 Task: Select a due date automation when advanced on, the moment a card is due add fields with custom field "Resume" set to a date not in this month.
Action: Mouse moved to (1227, 95)
Screenshot: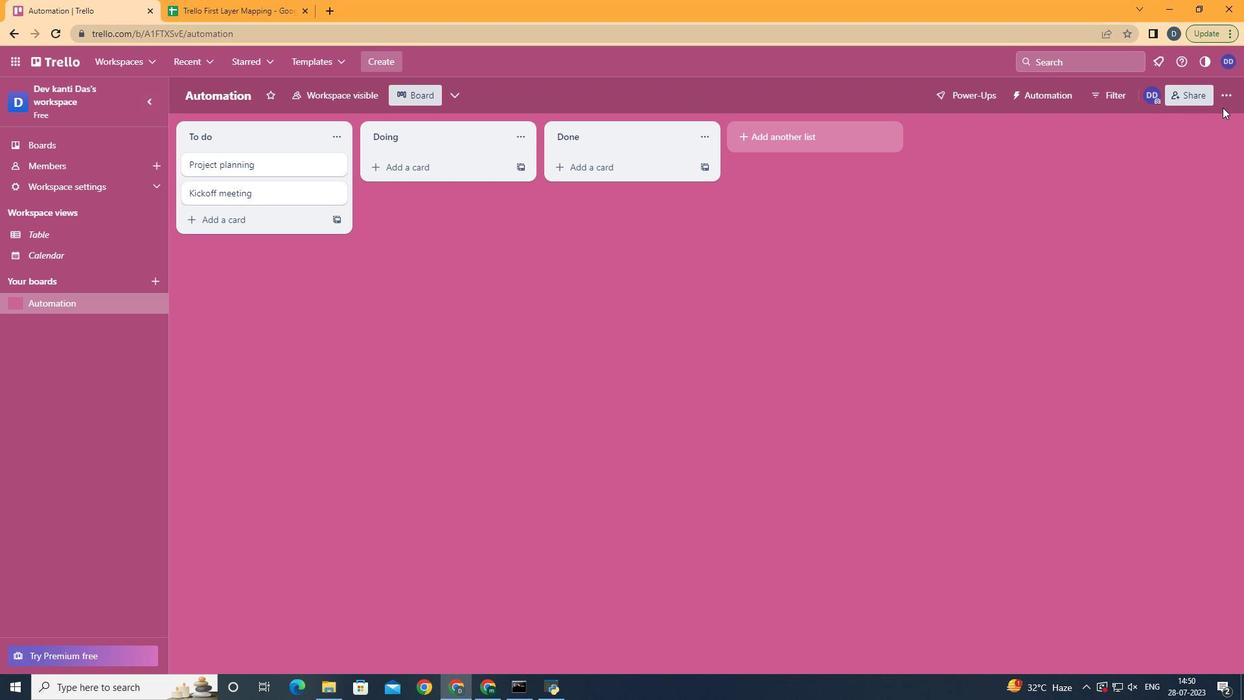 
Action: Mouse pressed left at (1227, 95)
Screenshot: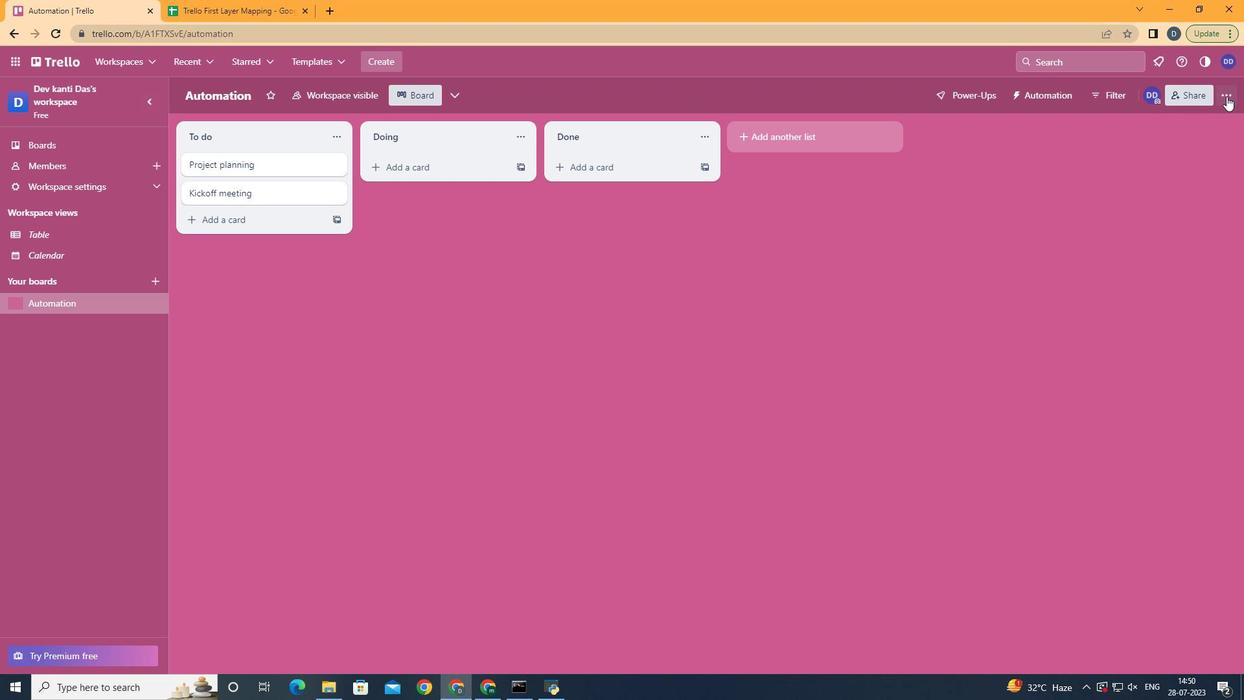 
Action: Mouse moved to (1141, 268)
Screenshot: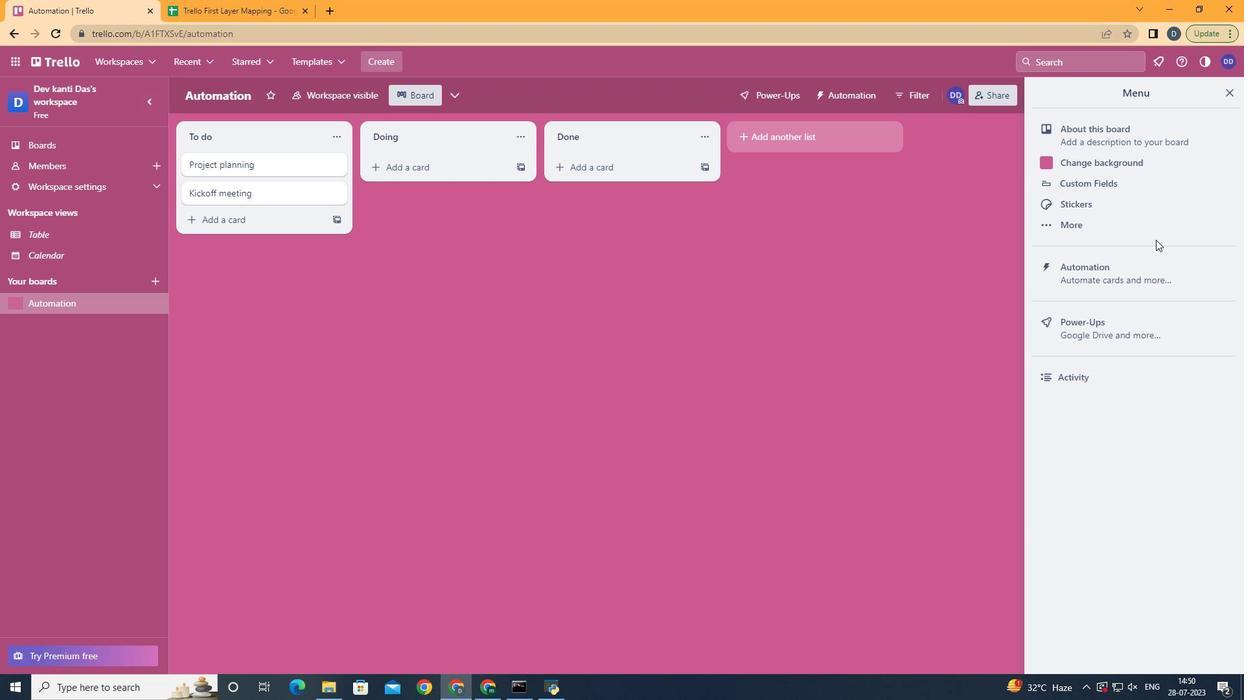 
Action: Mouse pressed left at (1141, 268)
Screenshot: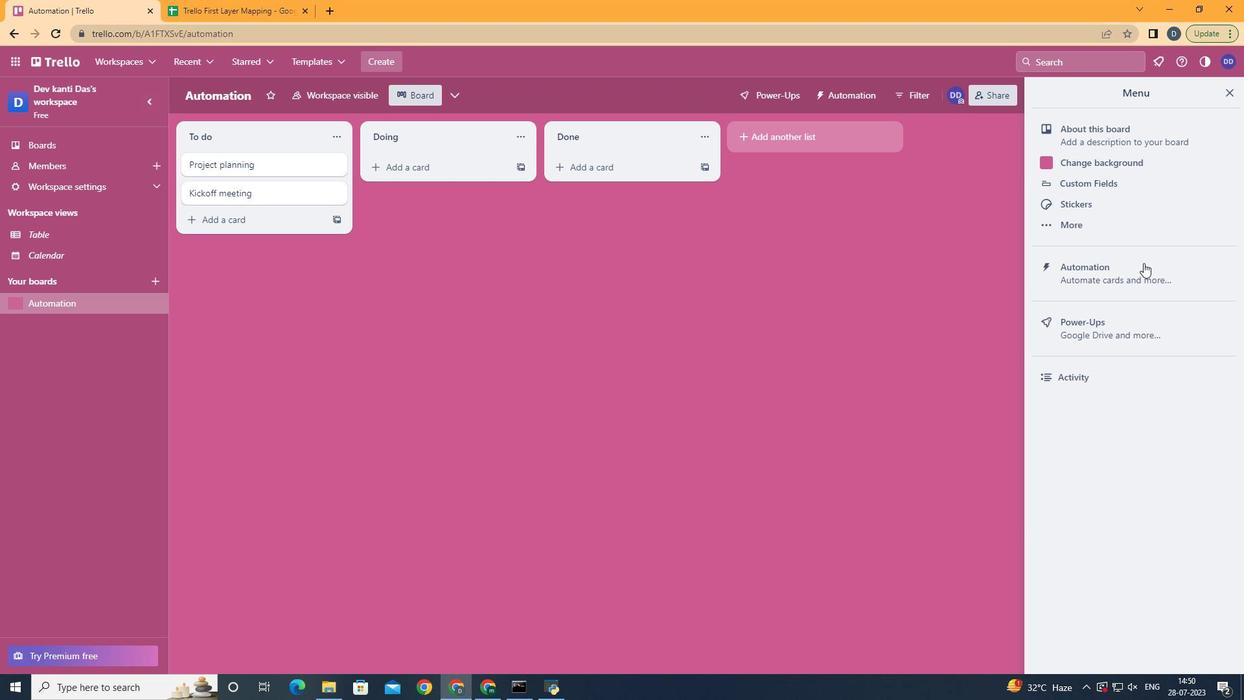 
Action: Mouse moved to (217, 265)
Screenshot: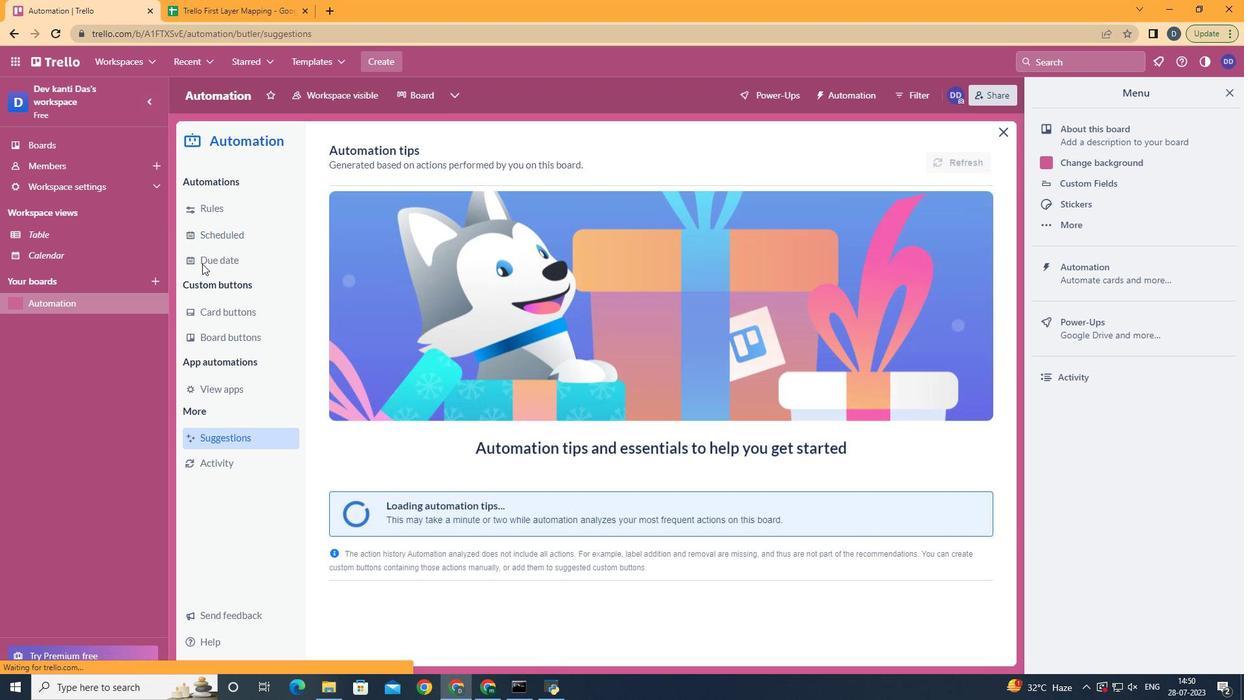 
Action: Mouse pressed left at (217, 265)
Screenshot: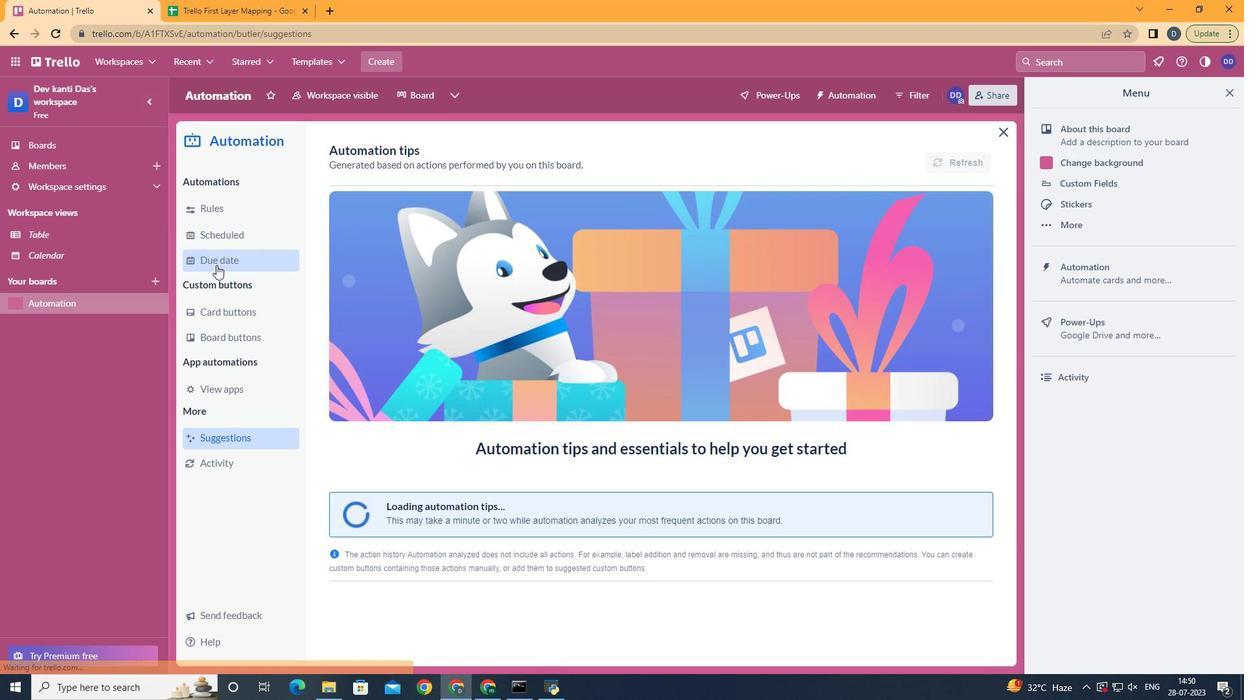 
Action: Mouse moved to (928, 158)
Screenshot: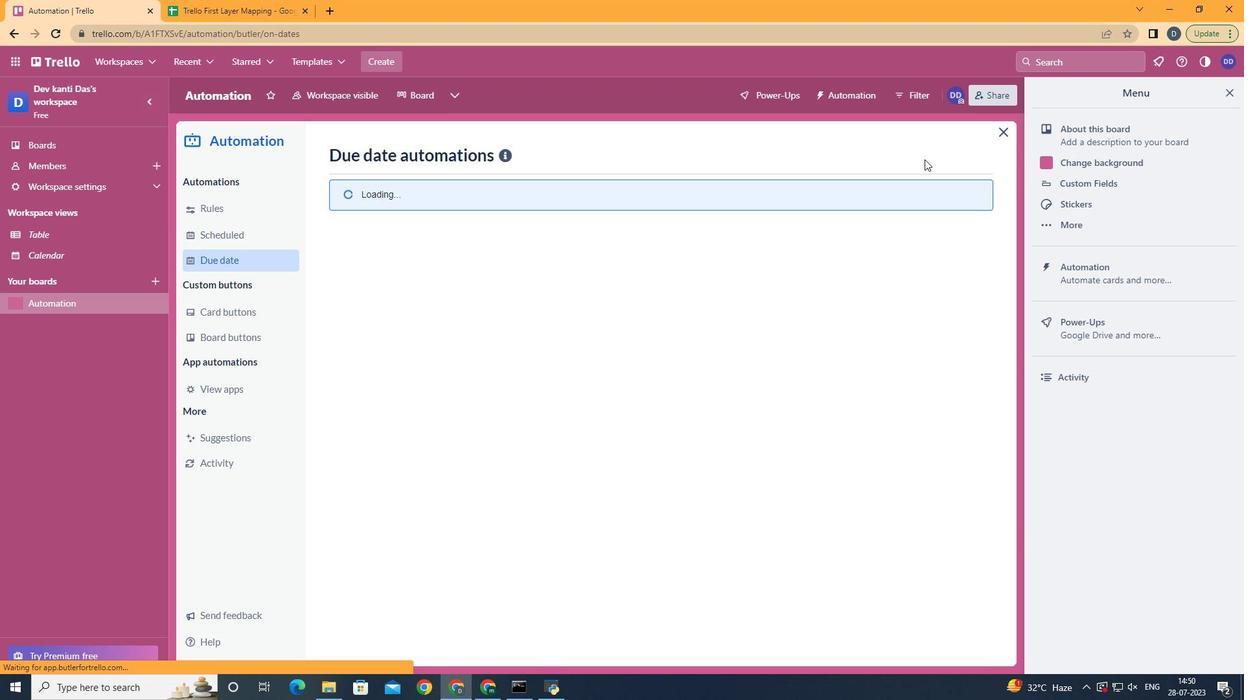 
Action: Mouse pressed left at (928, 158)
Screenshot: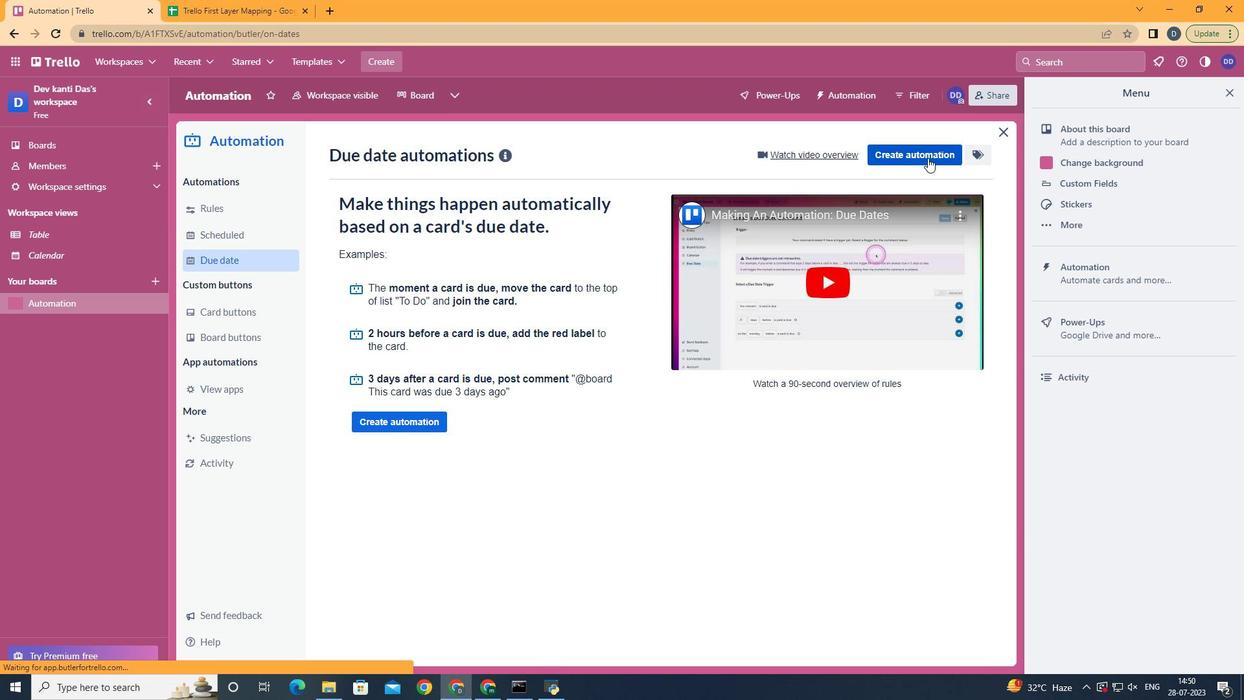 
Action: Mouse moved to (625, 283)
Screenshot: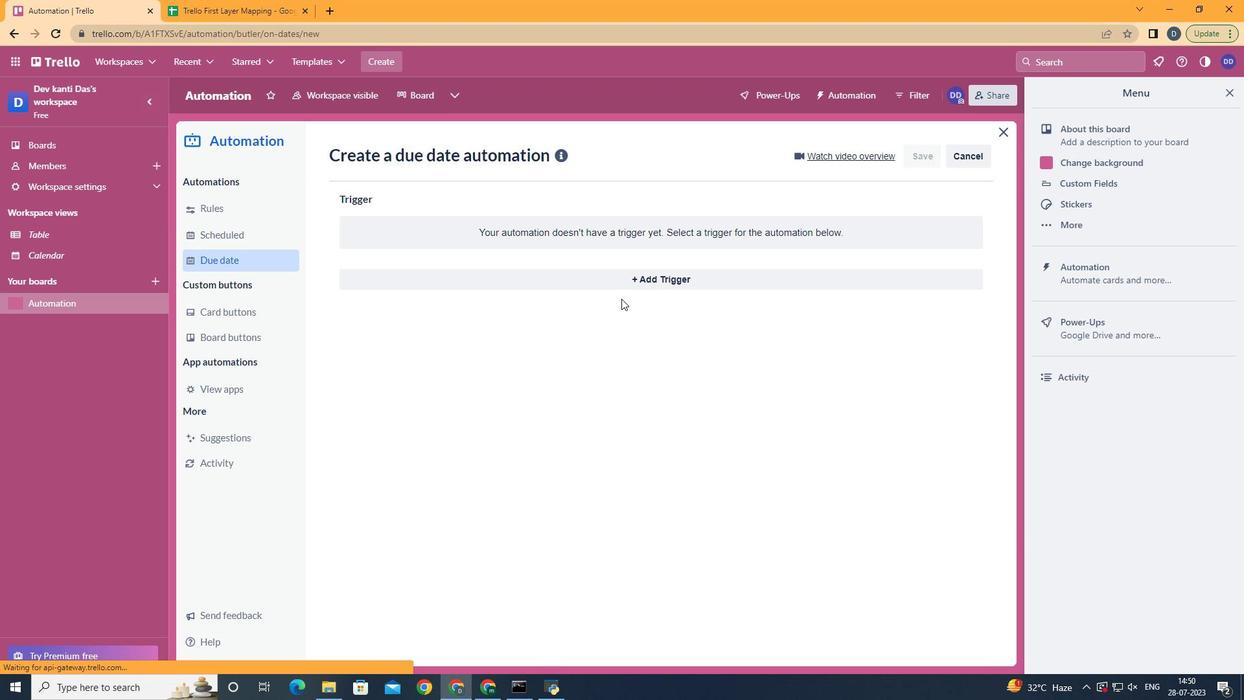 
Action: Mouse pressed left at (625, 283)
Screenshot: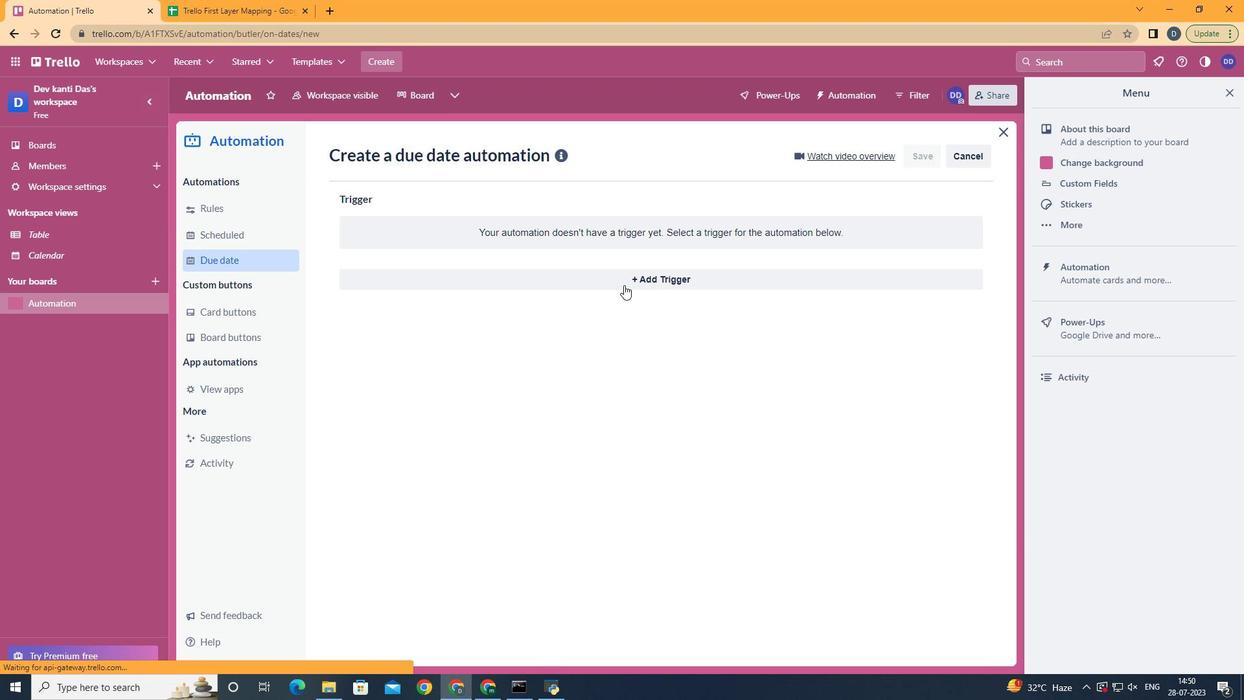 
Action: Mouse moved to (394, 460)
Screenshot: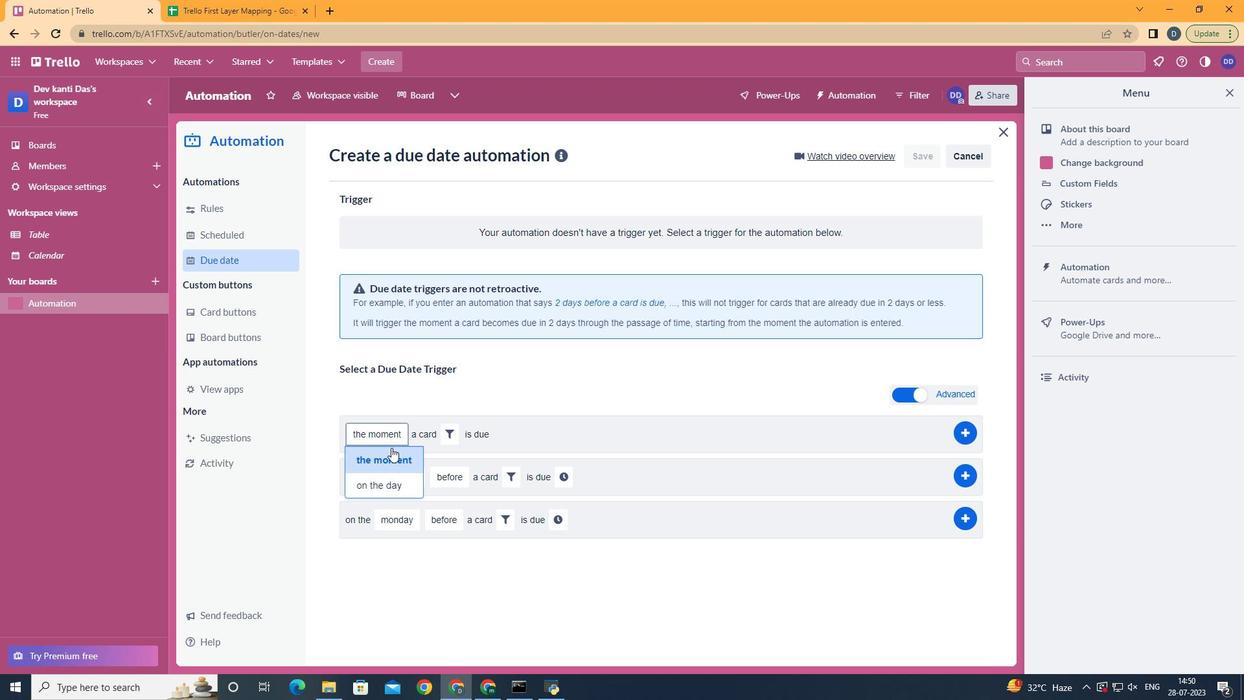 
Action: Mouse pressed left at (394, 460)
Screenshot: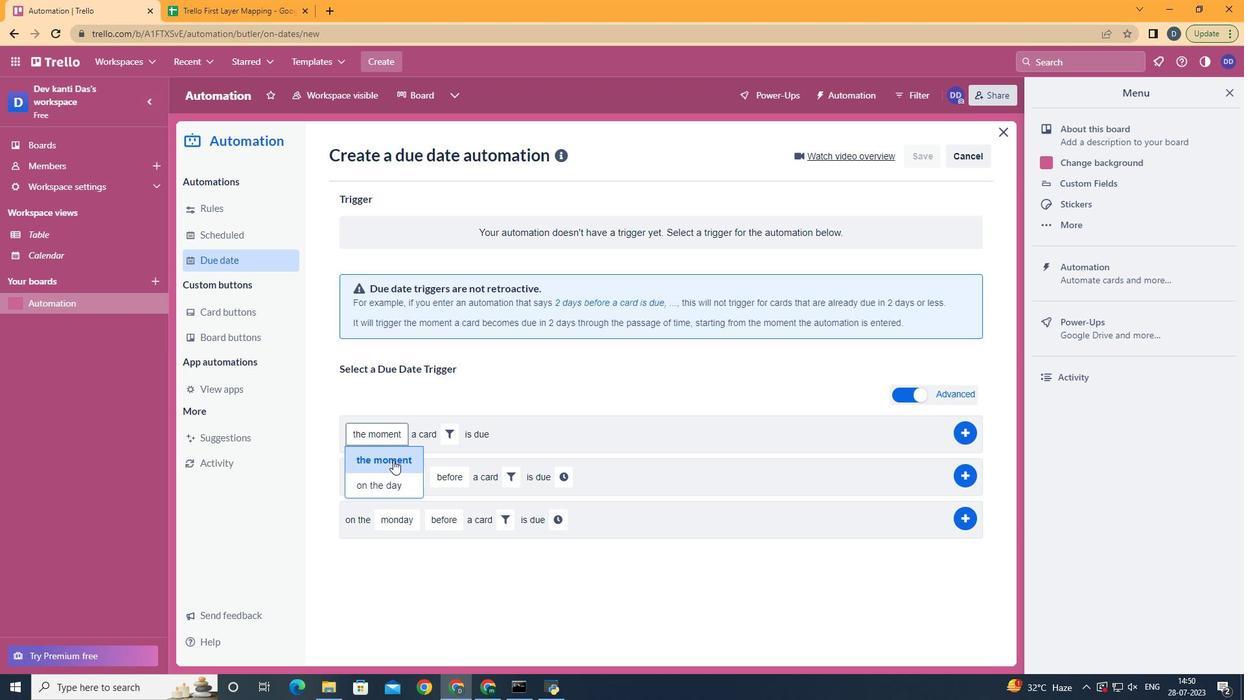 
Action: Mouse moved to (457, 433)
Screenshot: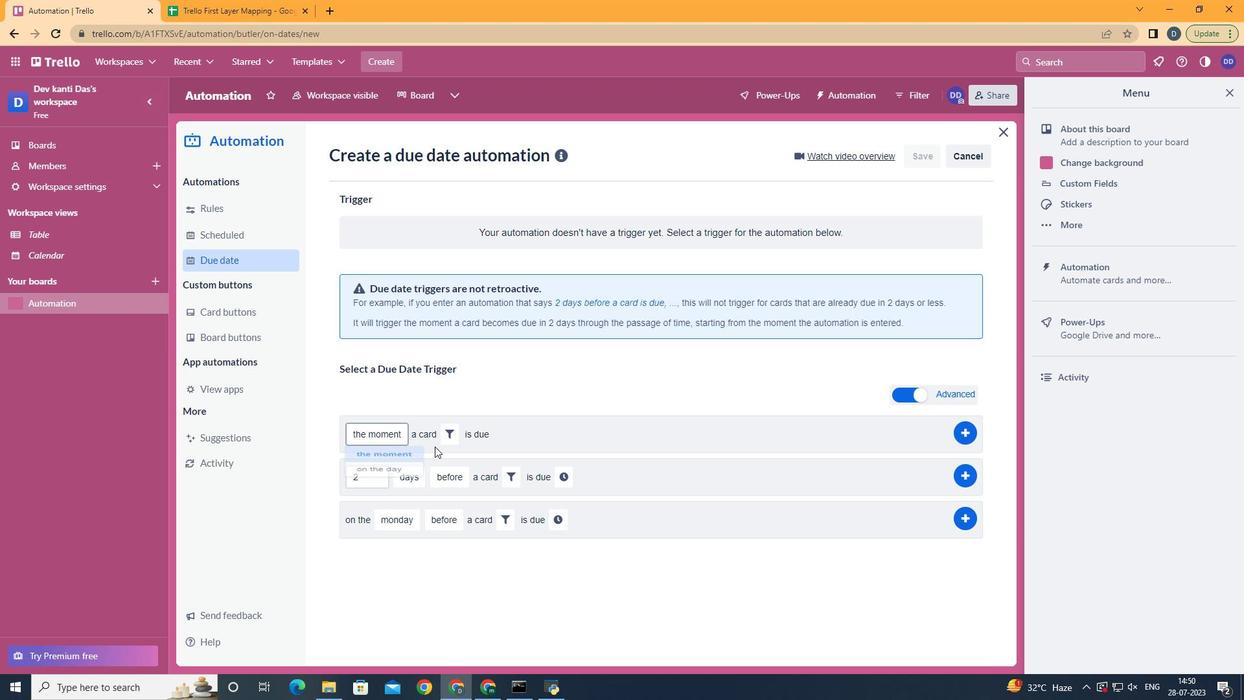 
Action: Mouse pressed left at (457, 433)
Screenshot: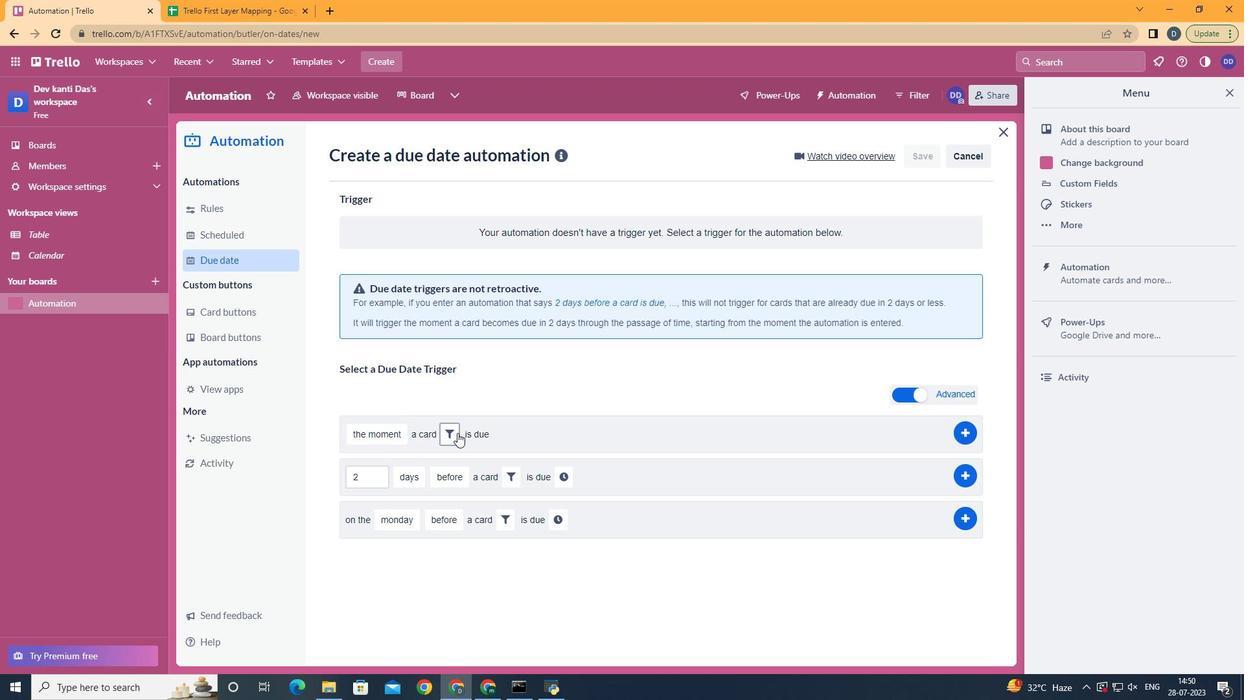
Action: Mouse moved to (656, 473)
Screenshot: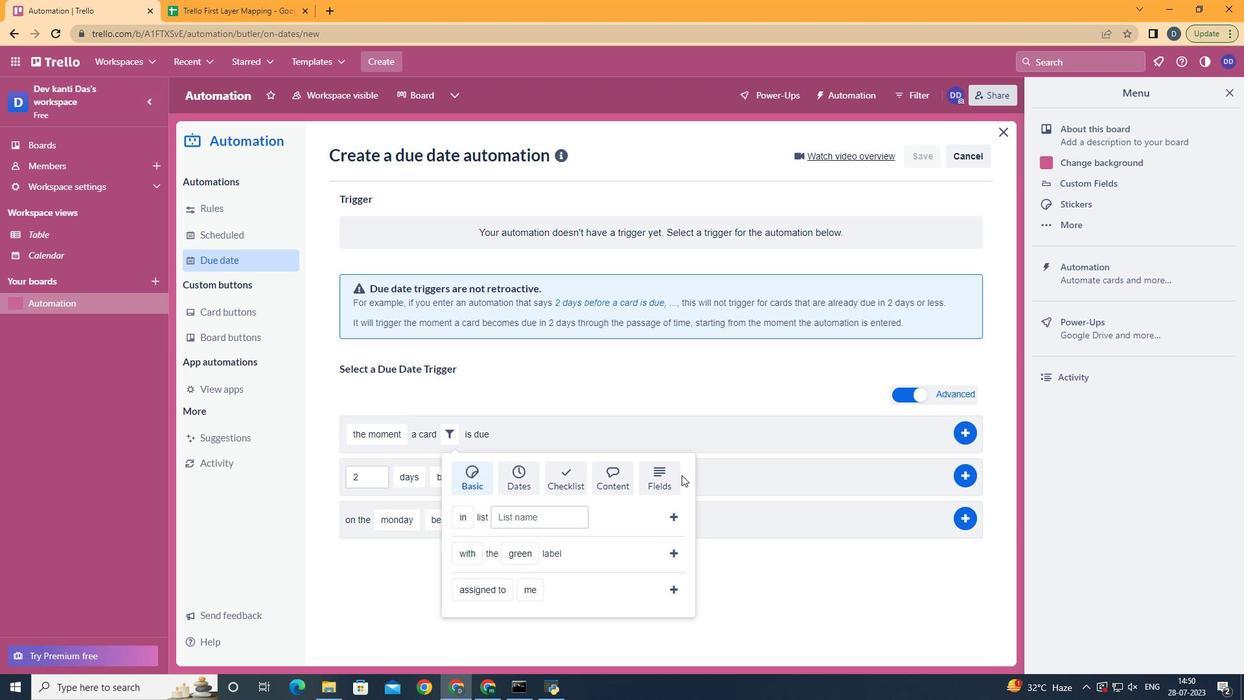 
Action: Mouse pressed left at (656, 473)
Screenshot: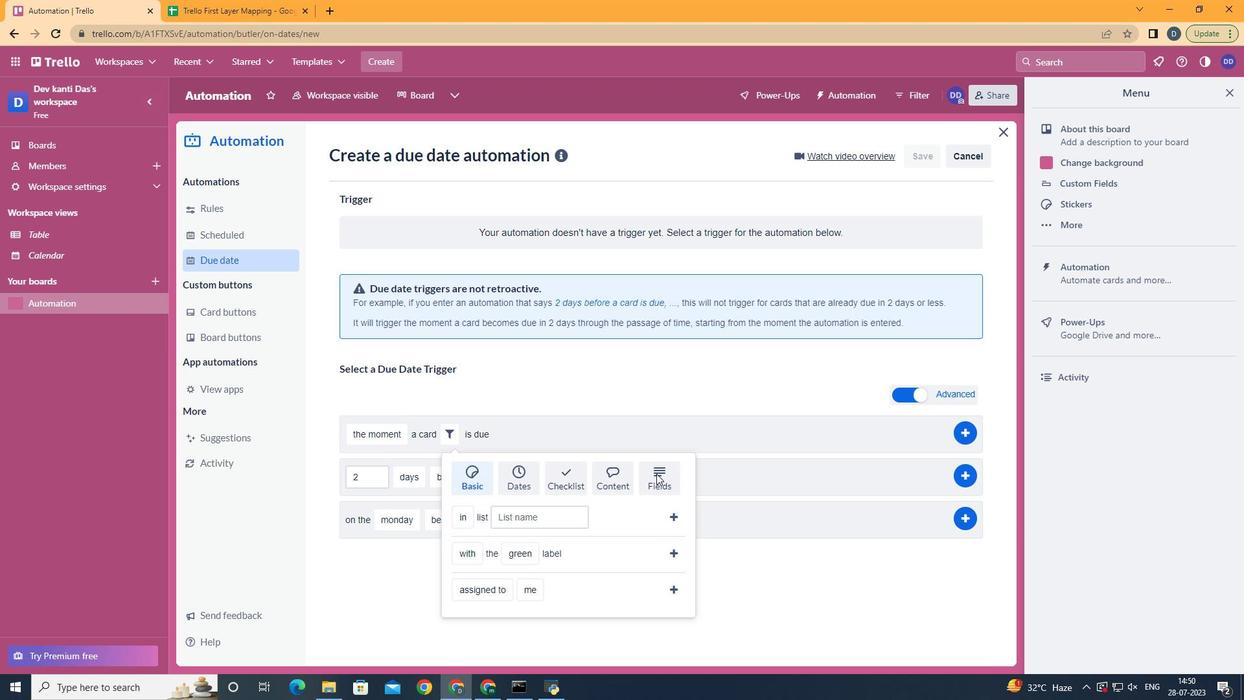 
Action: Mouse scrolled (656, 473) with delta (0, 0)
Screenshot: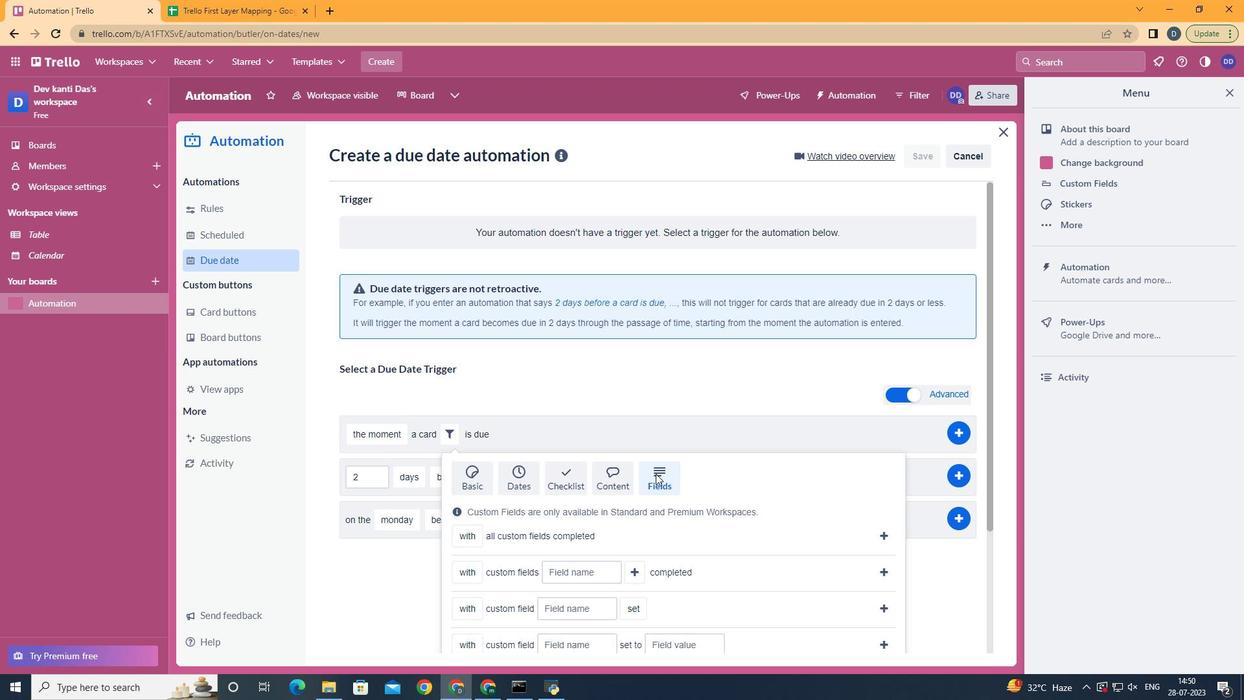 
Action: Mouse scrolled (656, 473) with delta (0, 0)
Screenshot: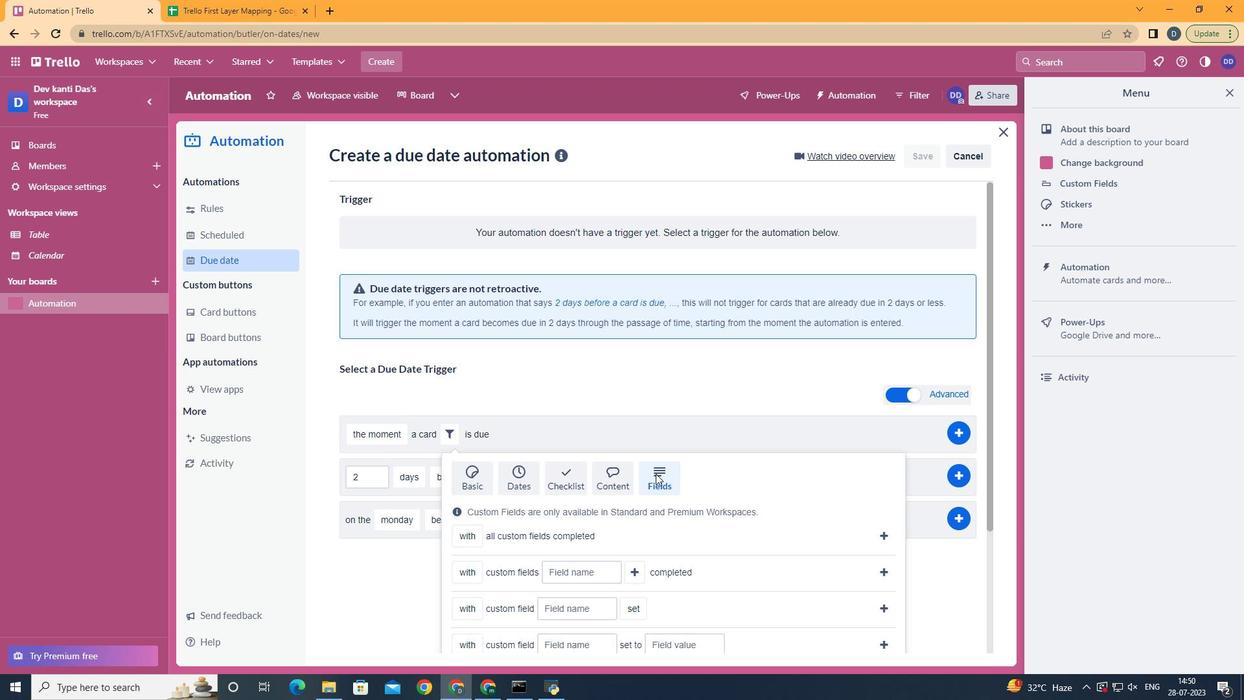 
Action: Mouse scrolled (656, 473) with delta (0, 0)
Screenshot: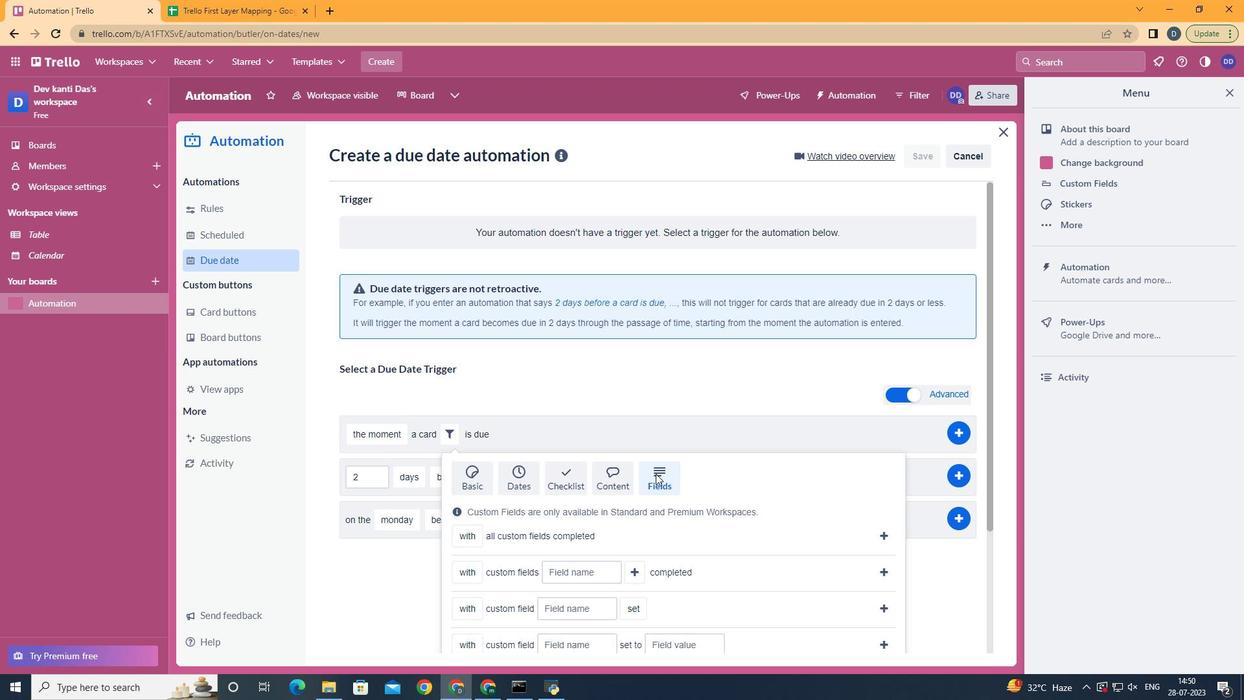 
Action: Mouse scrolled (656, 473) with delta (0, 0)
Screenshot: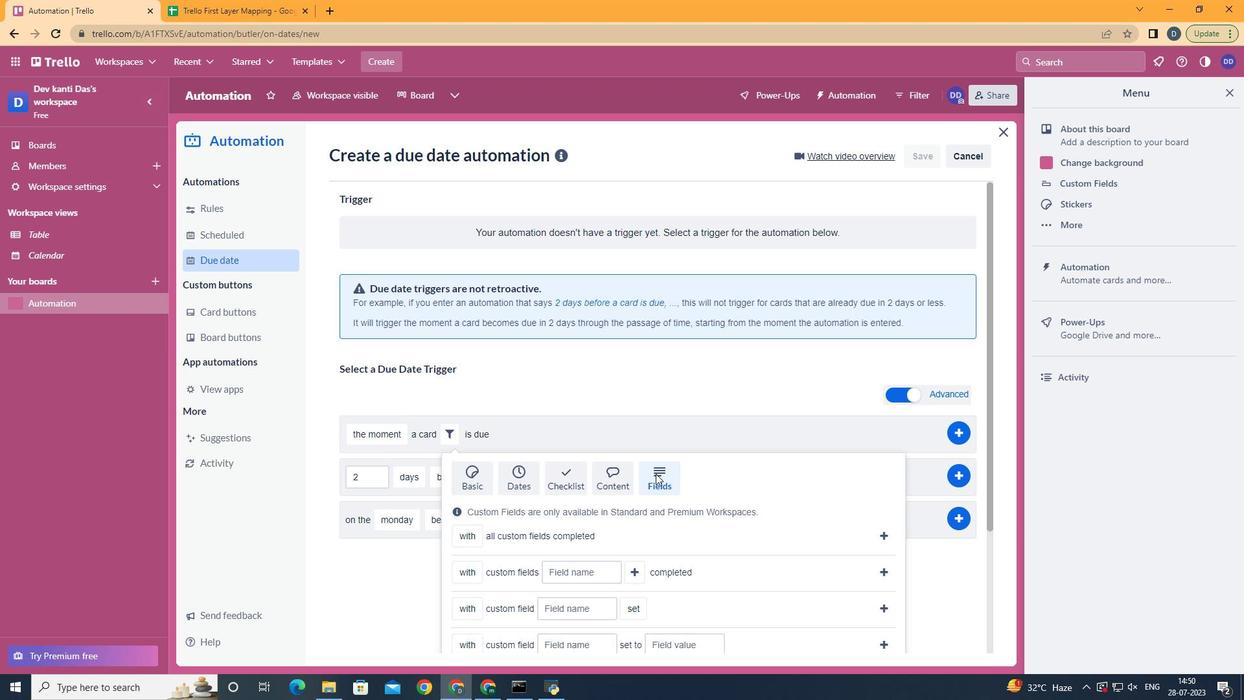 
Action: Mouse scrolled (656, 473) with delta (0, 0)
Screenshot: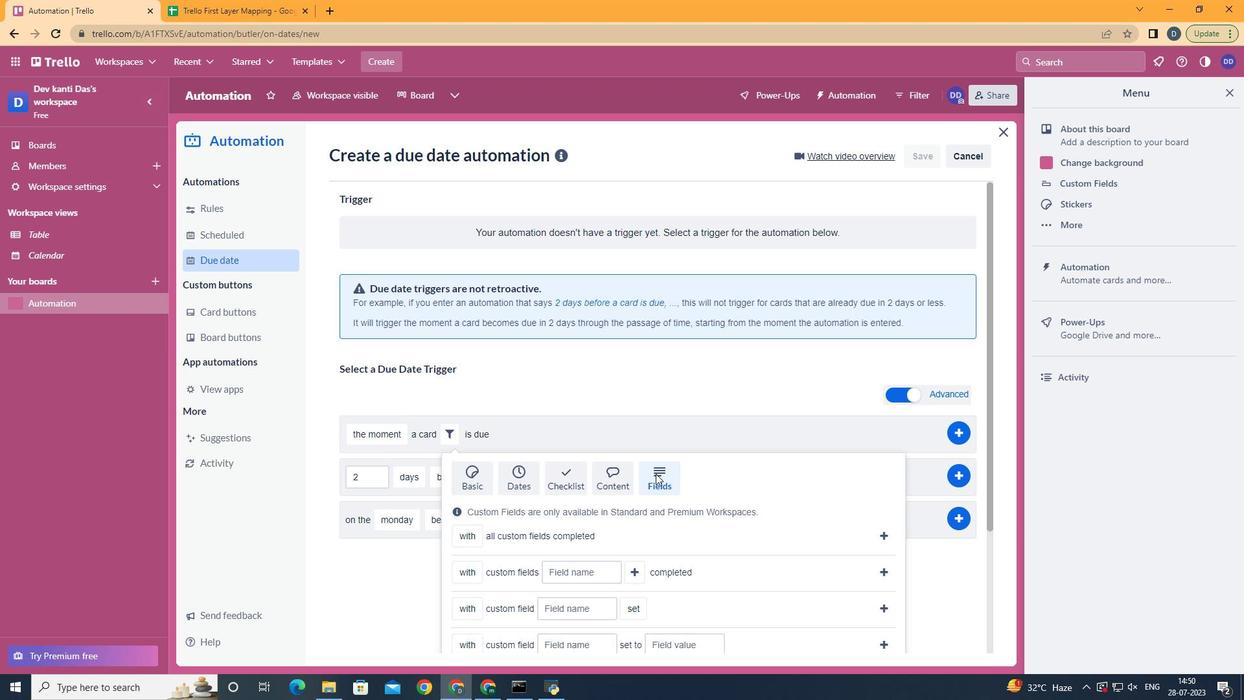 
Action: Mouse moved to (475, 615)
Screenshot: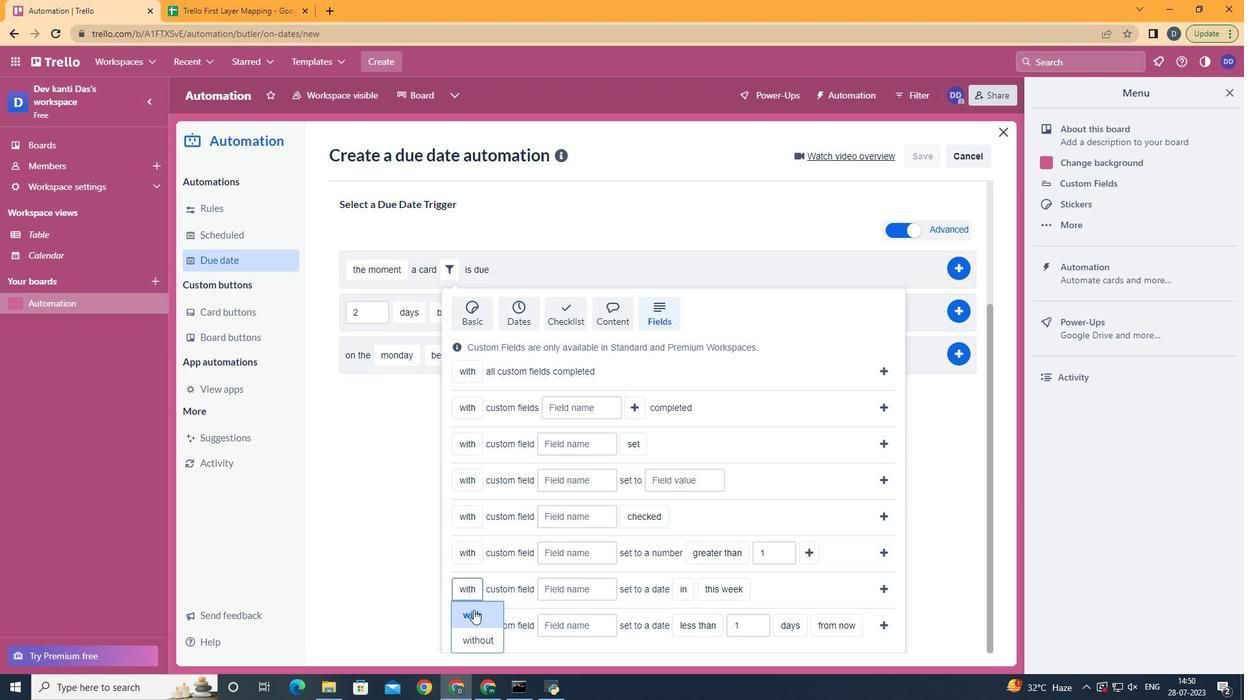
Action: Mouse pressed left at (475, 615)
Screenshot: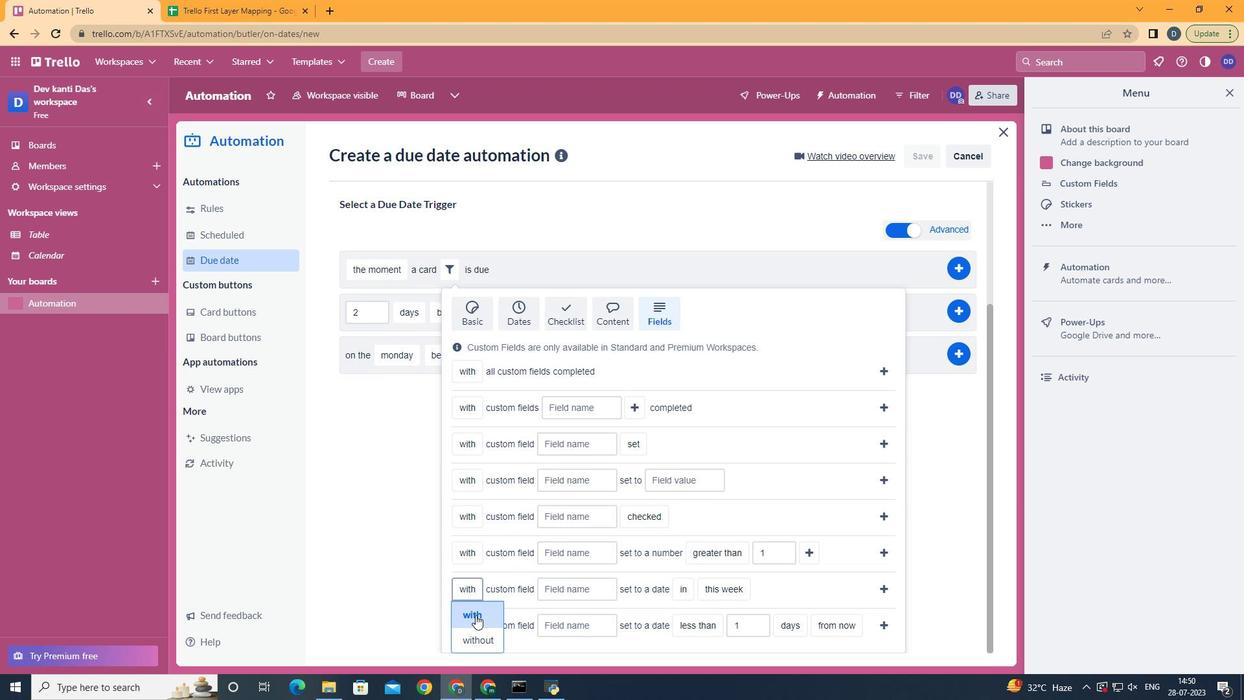 
Action: Mouse moved to (565, 597)
Screenshot: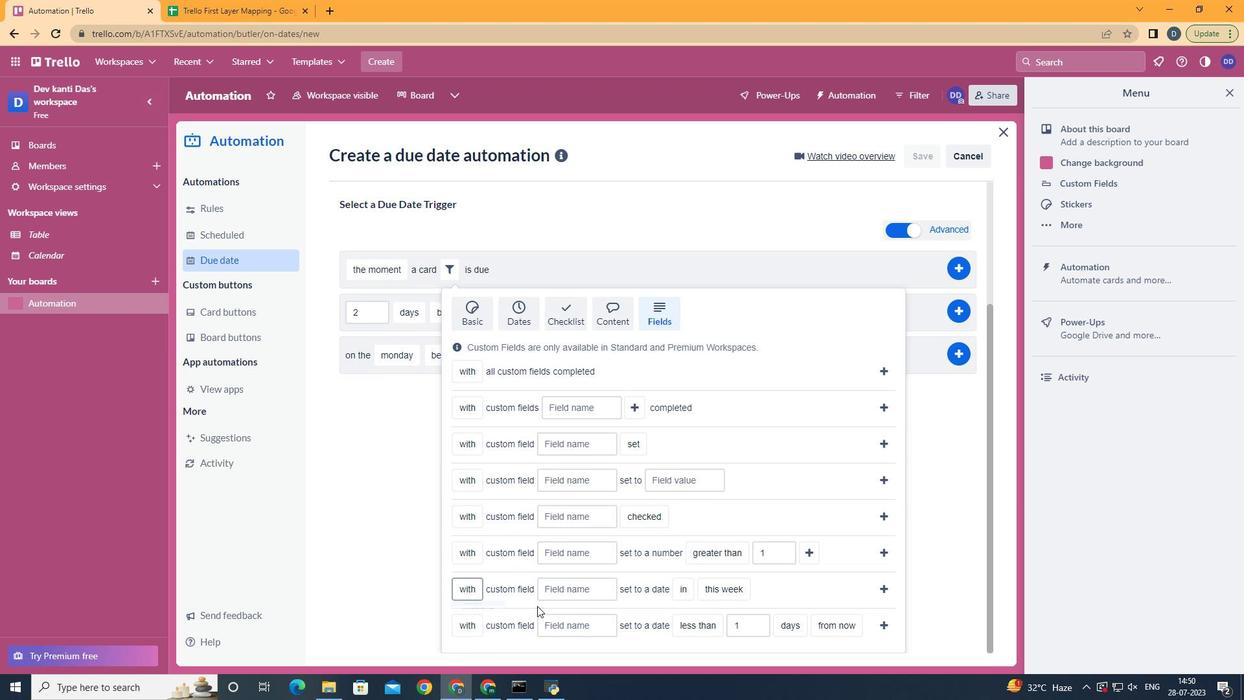
Action: Mouse pressed left at (565, 597)
Screenshot: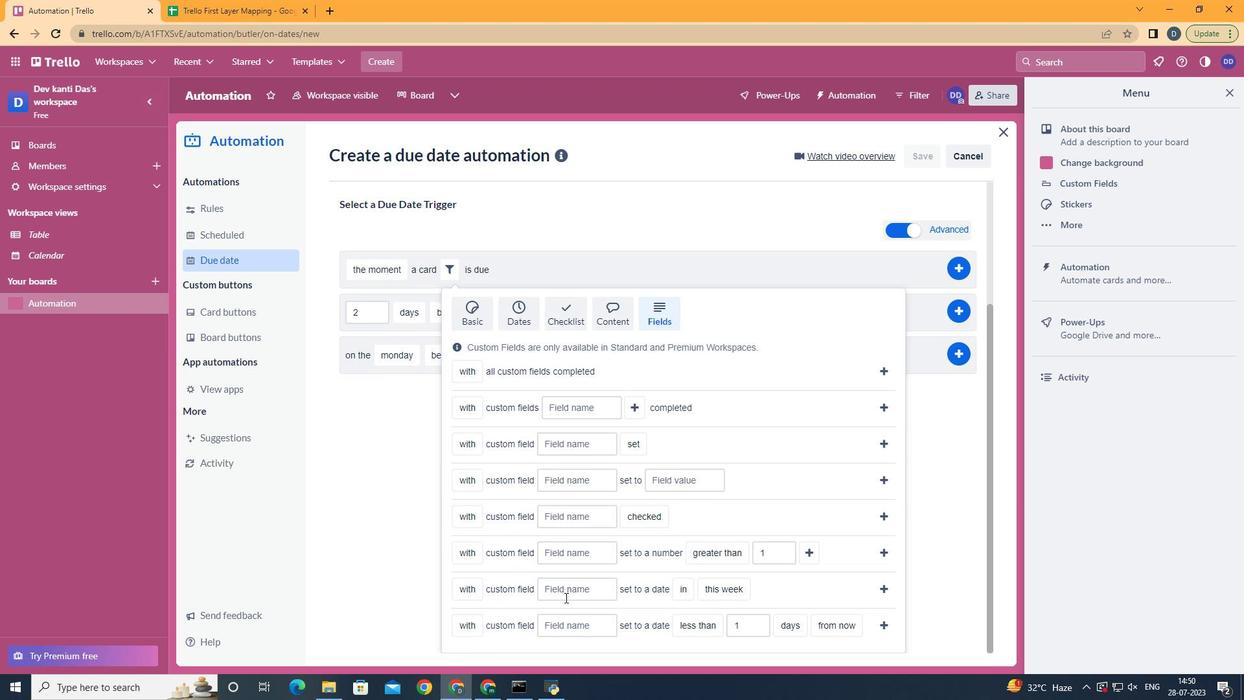 
Action: Key pressed <Key.shift>Resume
Screenshot: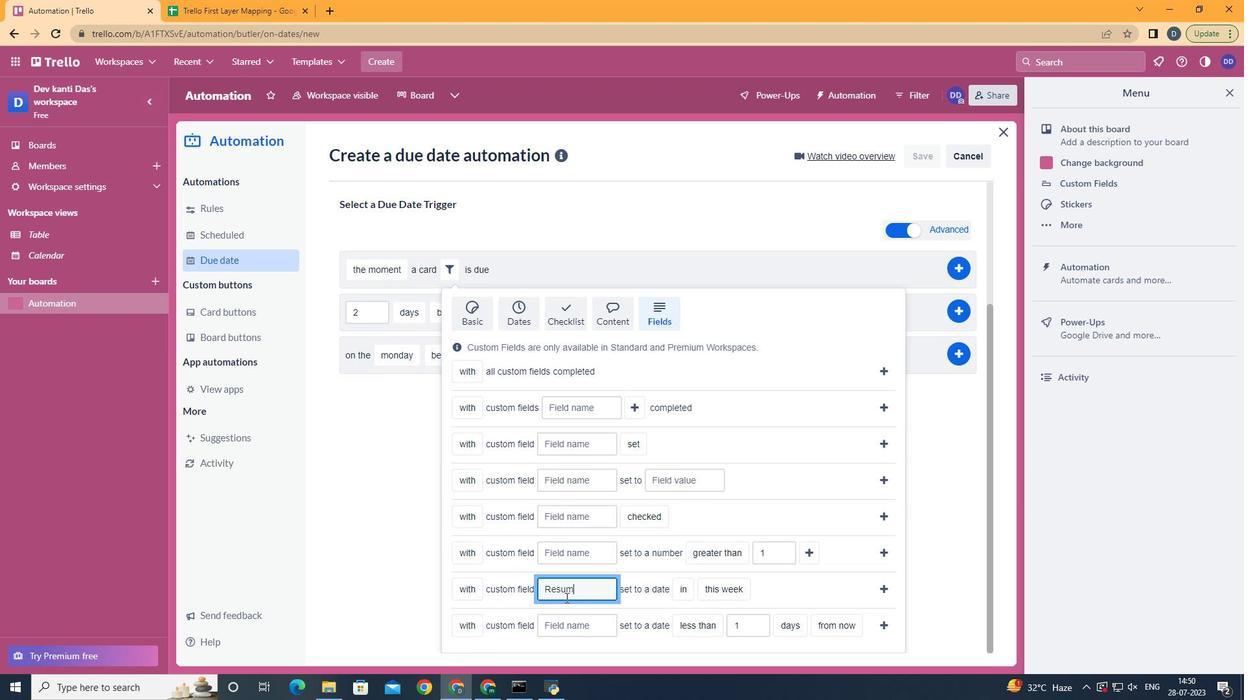 
Action: Mouse moved to (695, 637)
Screenshot: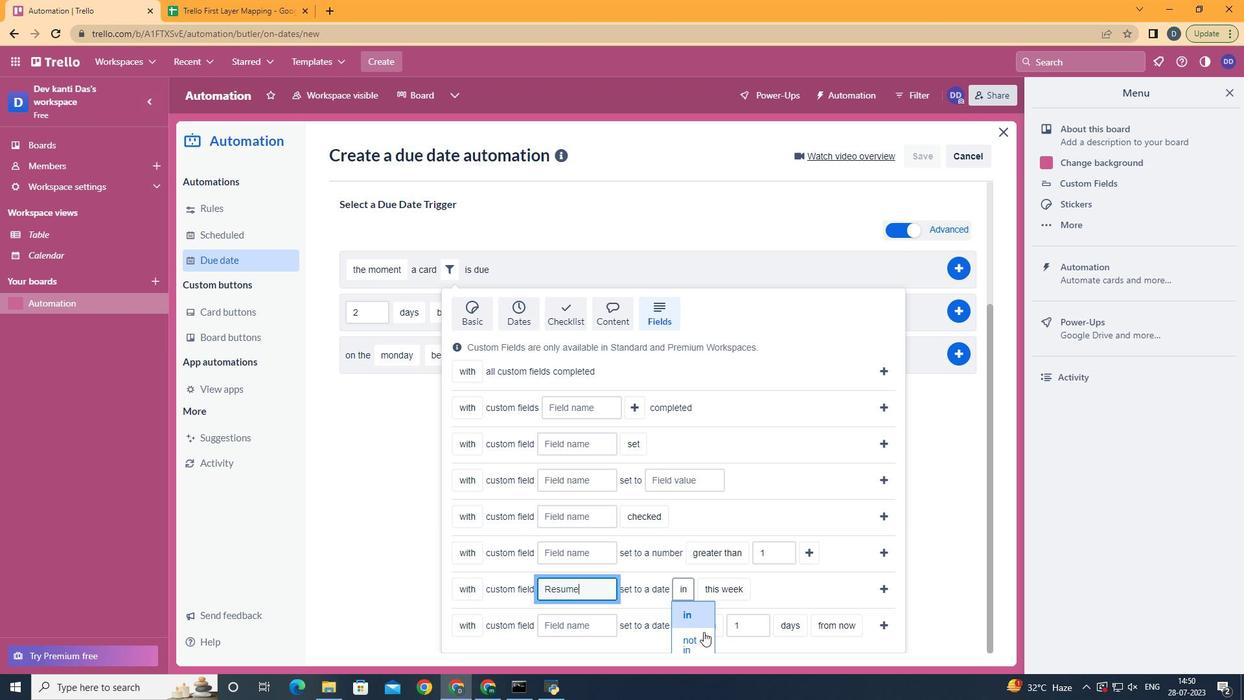 
Action: Mouse pressed left at (695, 637)
Screenshot: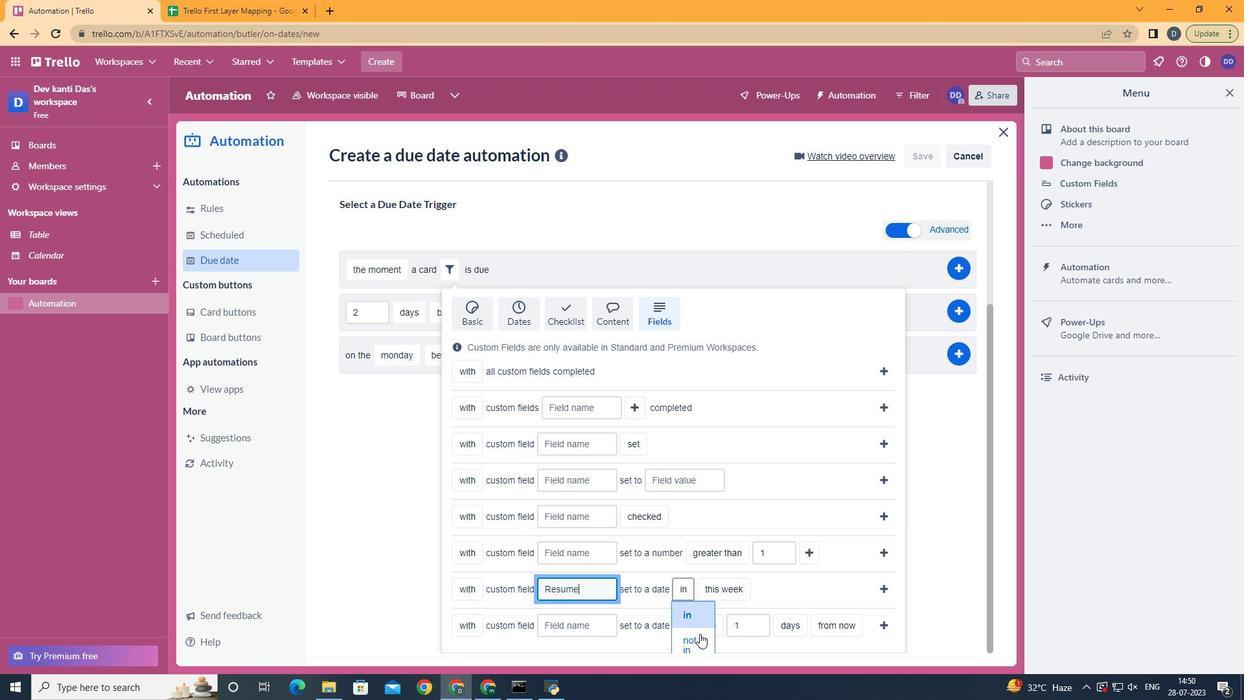 
Action: Mouse moved to (746, 639)
Screenshot: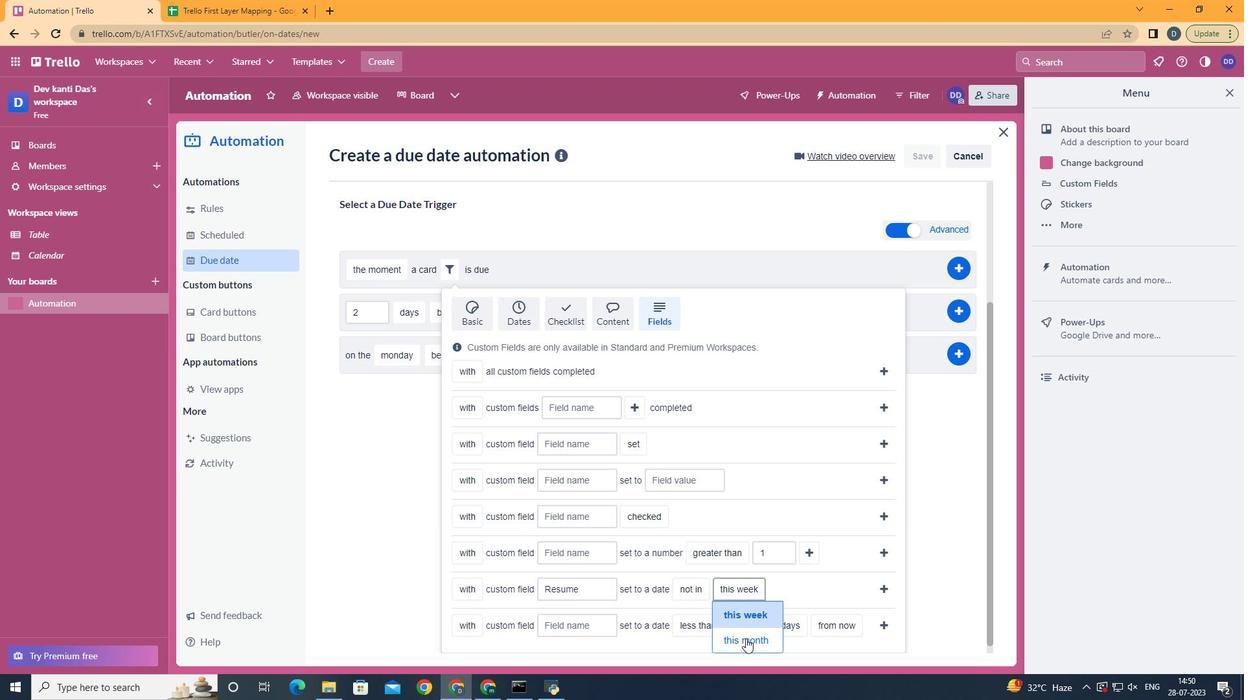 
Action: Mouse pressed left at (746, 639)
Screenshot: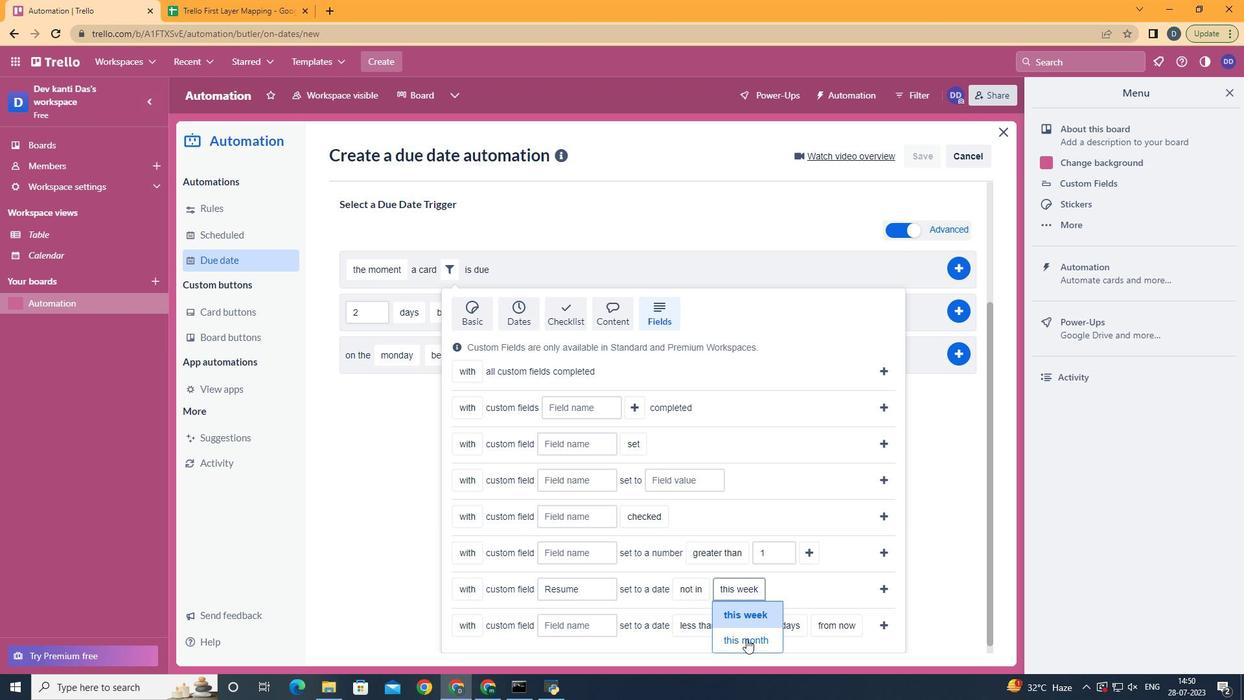 
Action: Mouse moved to (875, 590)
Screenshot: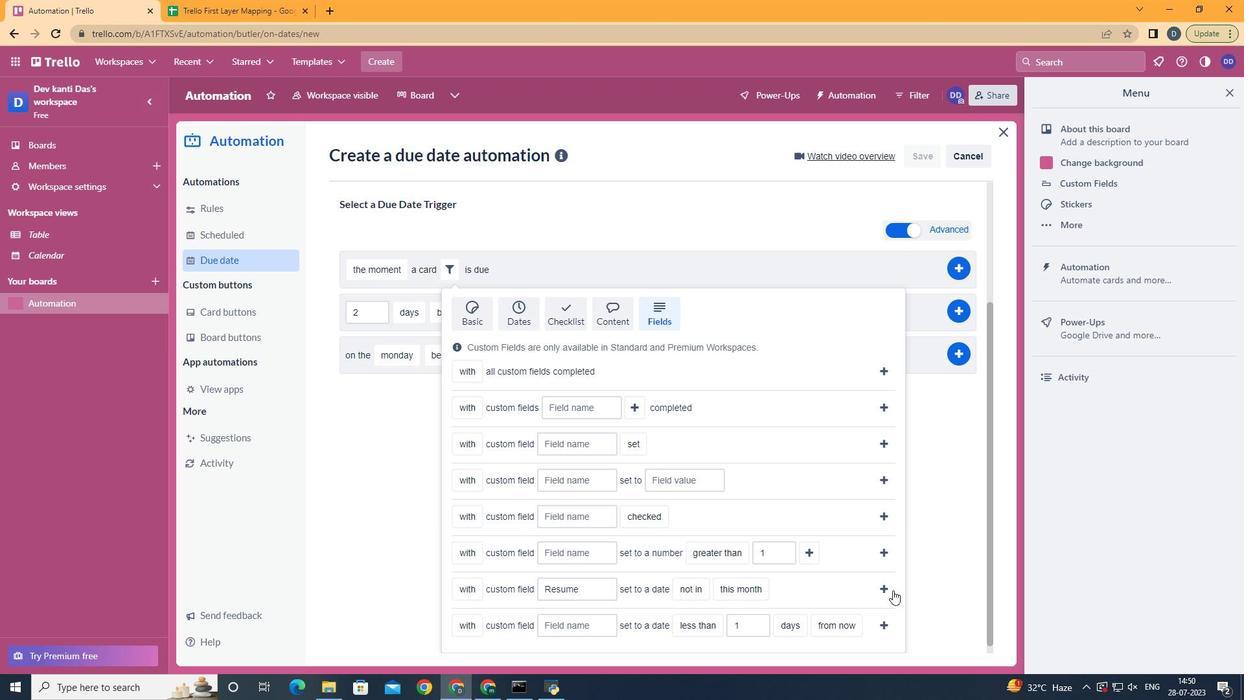 
Action: Mouse pressed left at (875, 590)
Screenshot: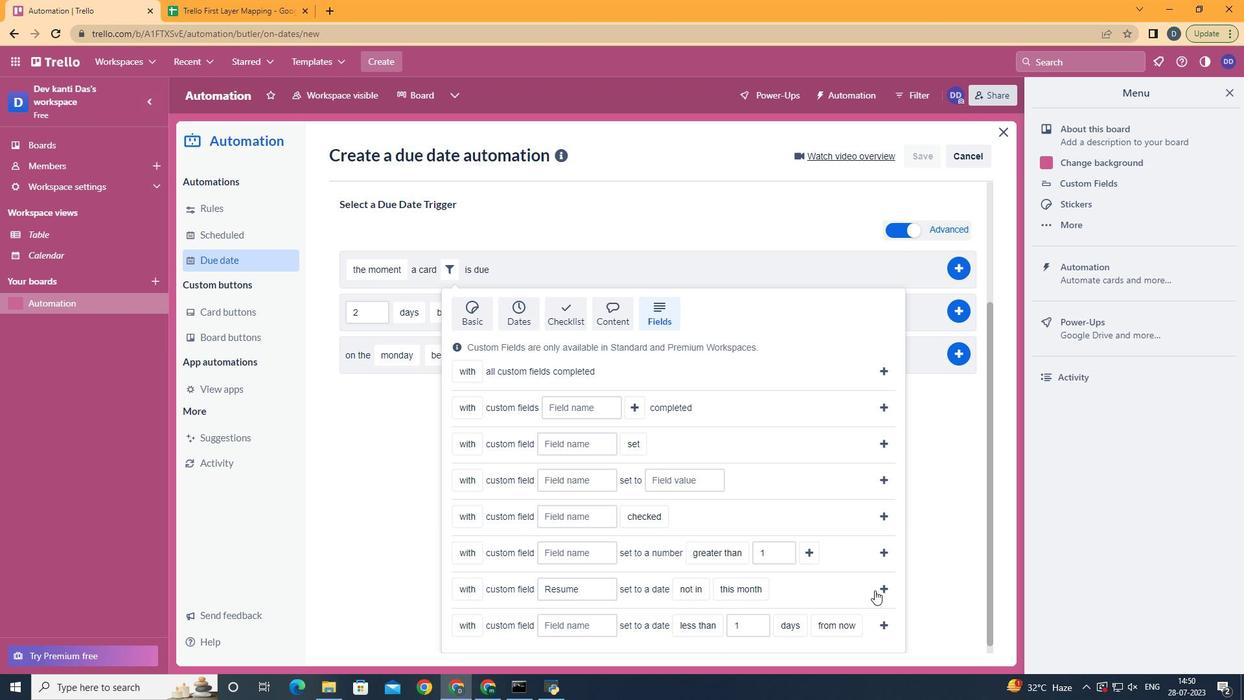 
Action: Mouse moved to (871, 590)
Screenshot: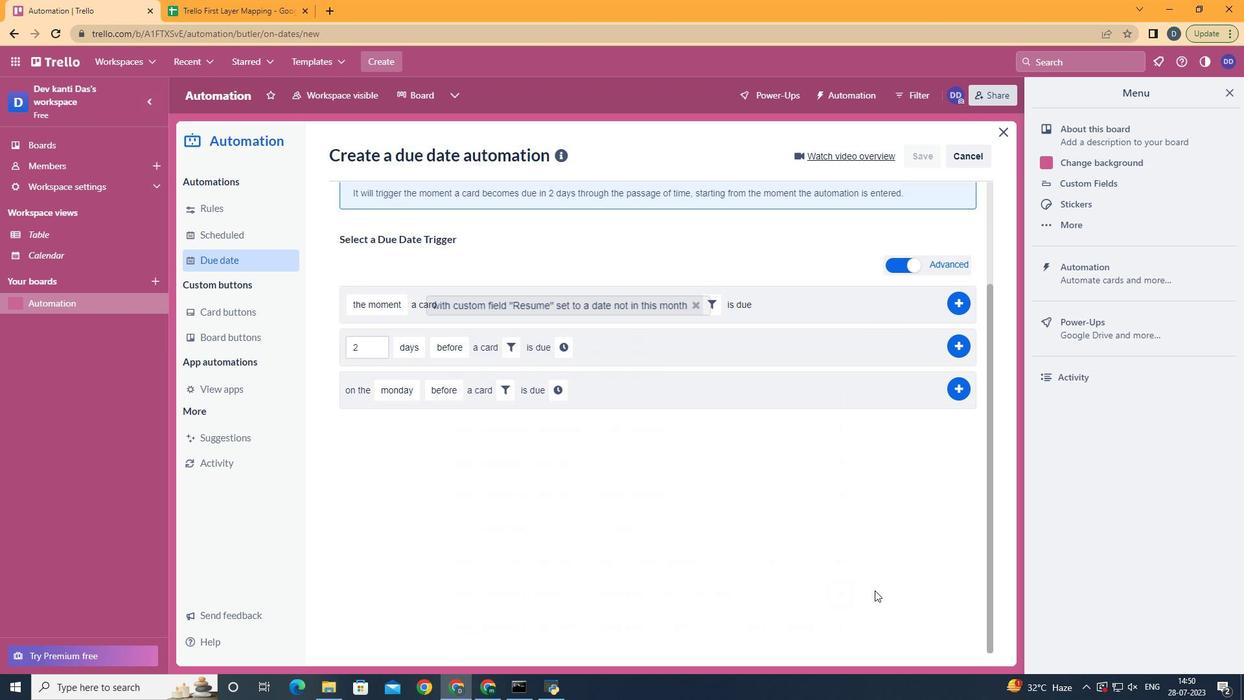 
